 Task: Create List Reports in Board Ad Campaigns to Workspace Information Technology. Create List Research in Board Agile Project Management to Workspace Information Technology. Create List Competitors in Board Diversity and Inclusion Policy Development and Implementation to Workspace Information Technology
Action: Mouse moved to (38, 290)
Screenshot: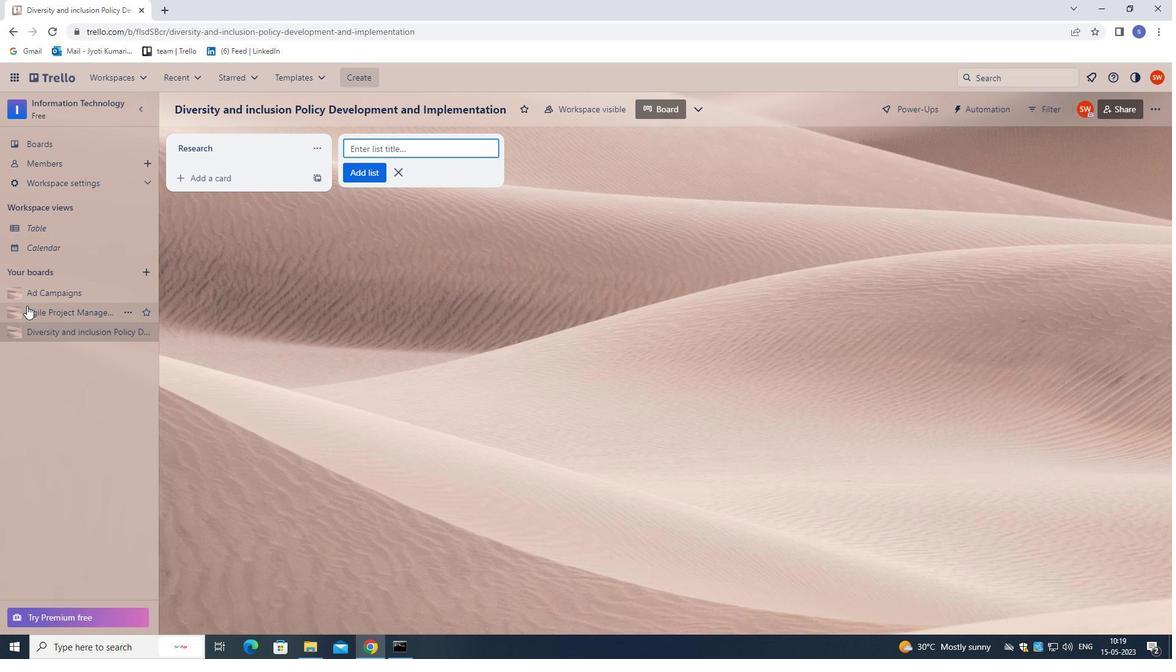 
Action: Mouse pressed left at (38, 290)
Screenshot: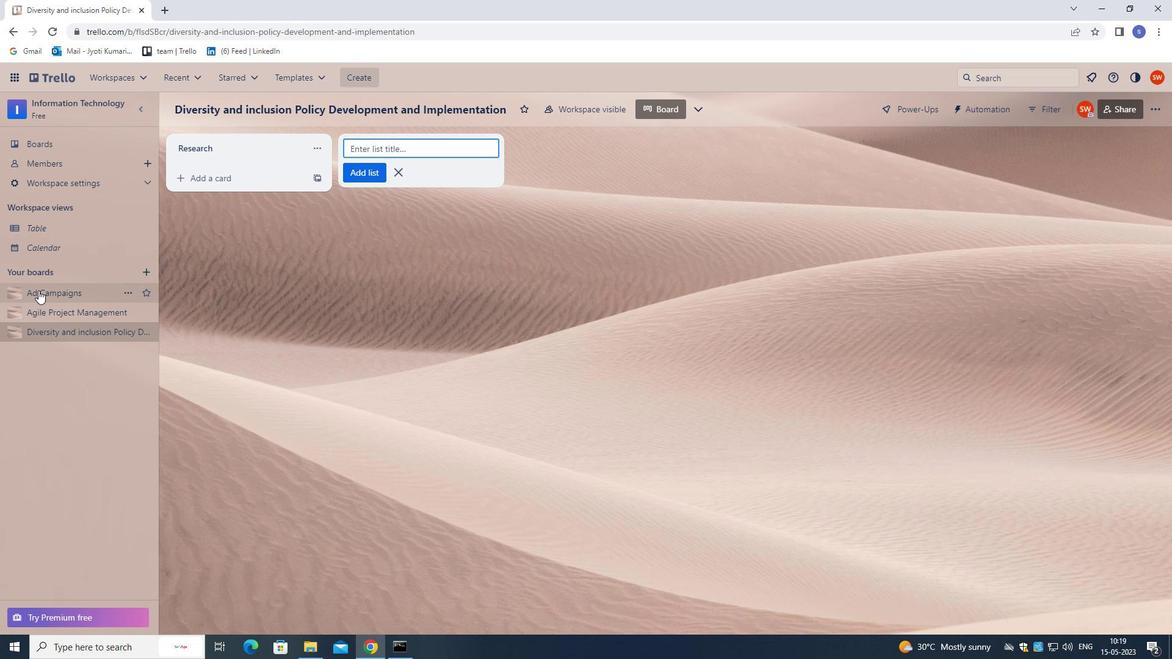 
Action: Mouse moved to (437, 150)
Screenshot: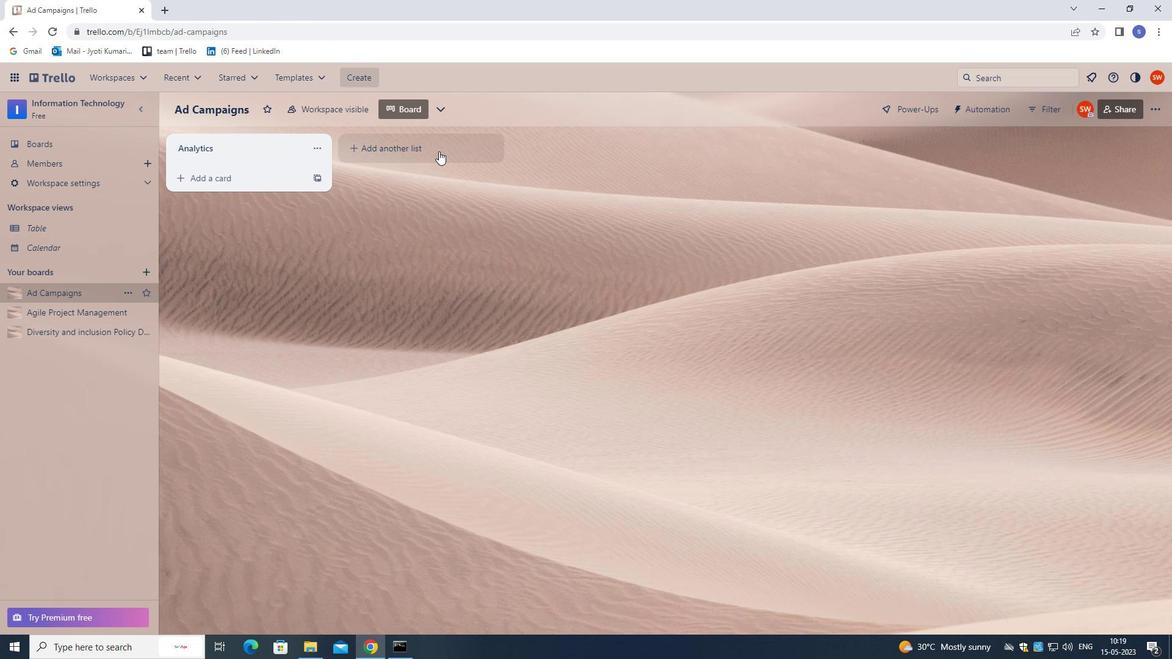 
Action: Mouse pressed left at (437, 150)
Screenshot: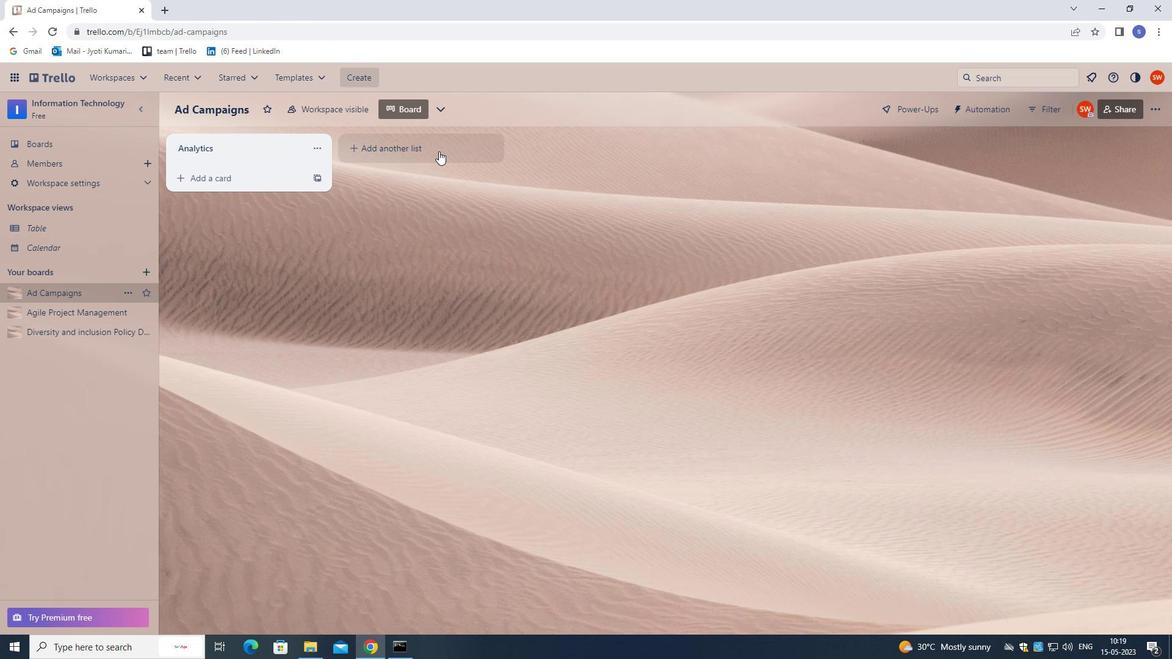 
Action: Mouse moved to (476, 379)
Screenshot: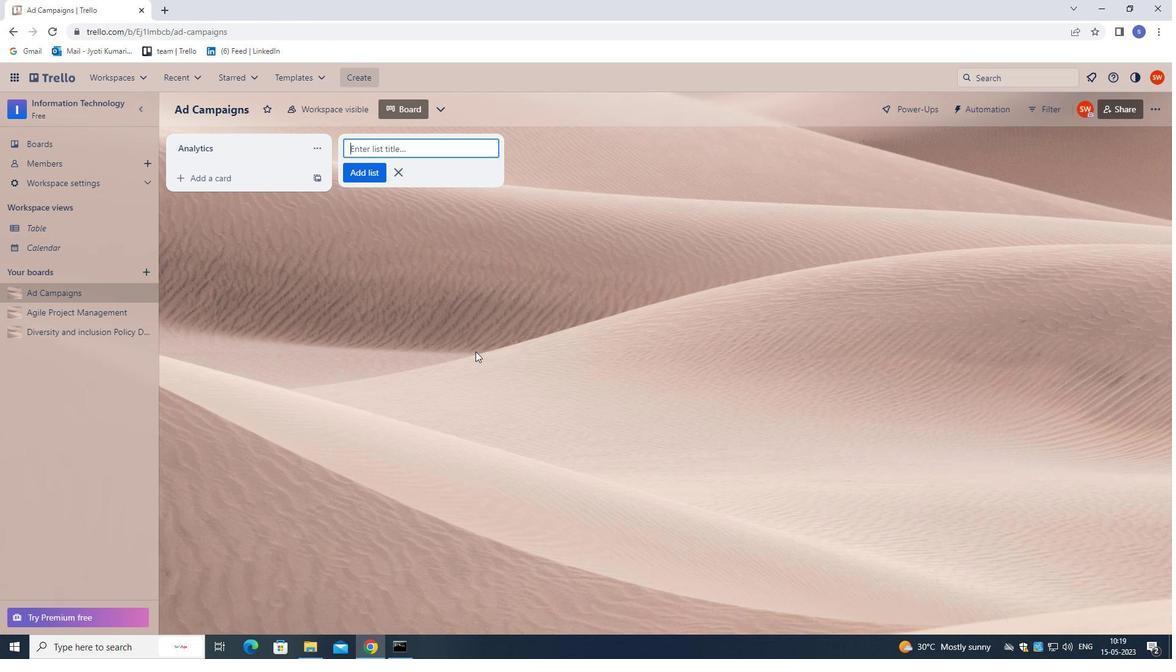 
Action: Key pressed <Key.shift>REPORTS<Key.enter>
Screenshot: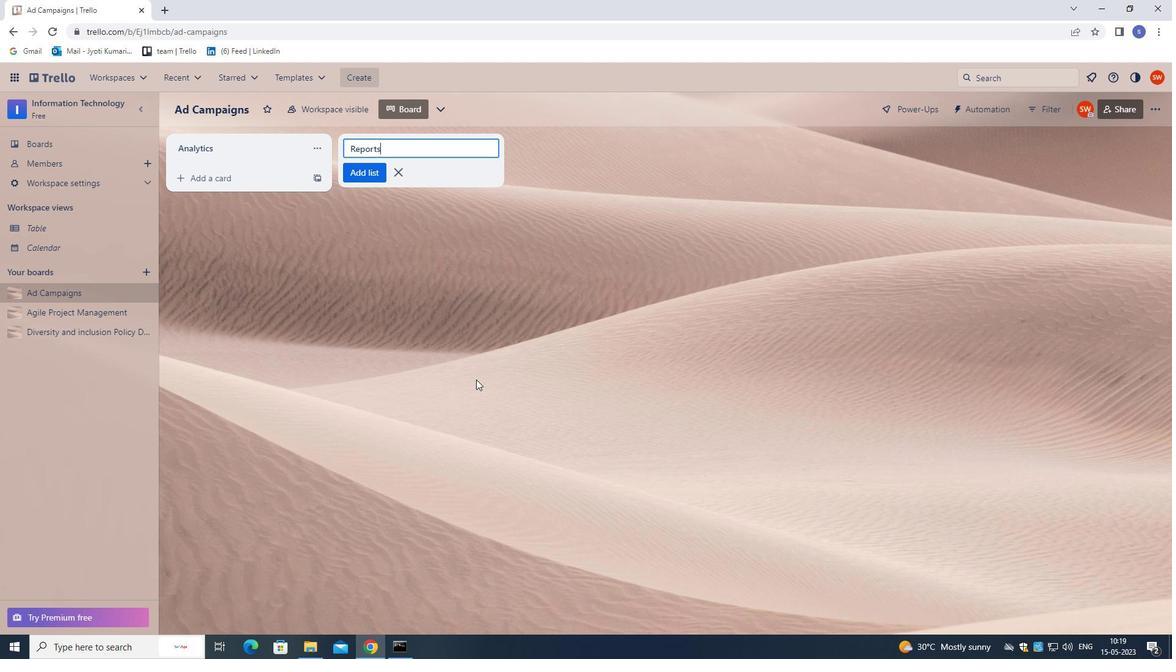
Action: Mouse moved to (51, 315)
Screenshot: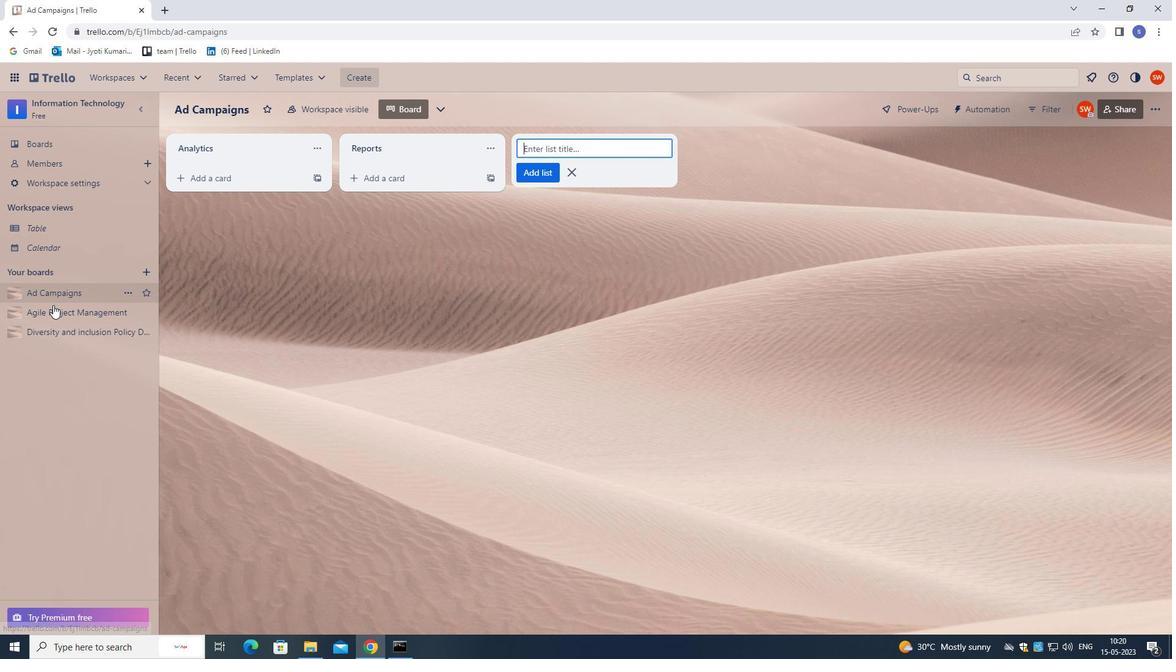 
Action: Mouse pressed left at (51, 315)
Screenshot: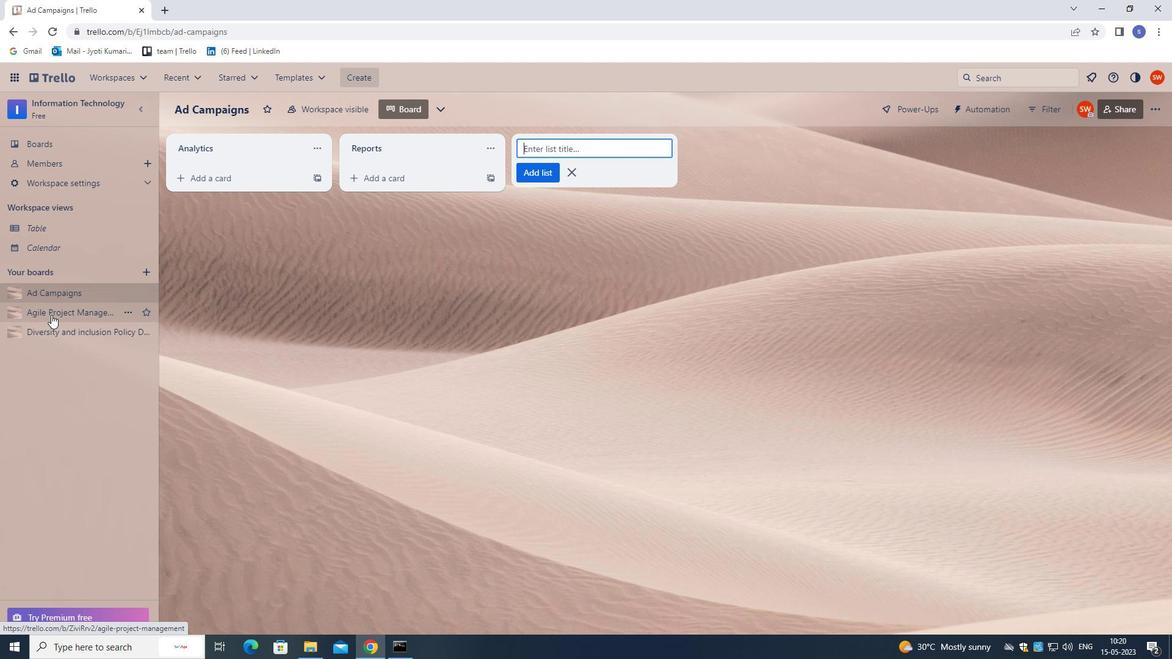 
Action: Mouse moved to (386, 151)
Screenshot: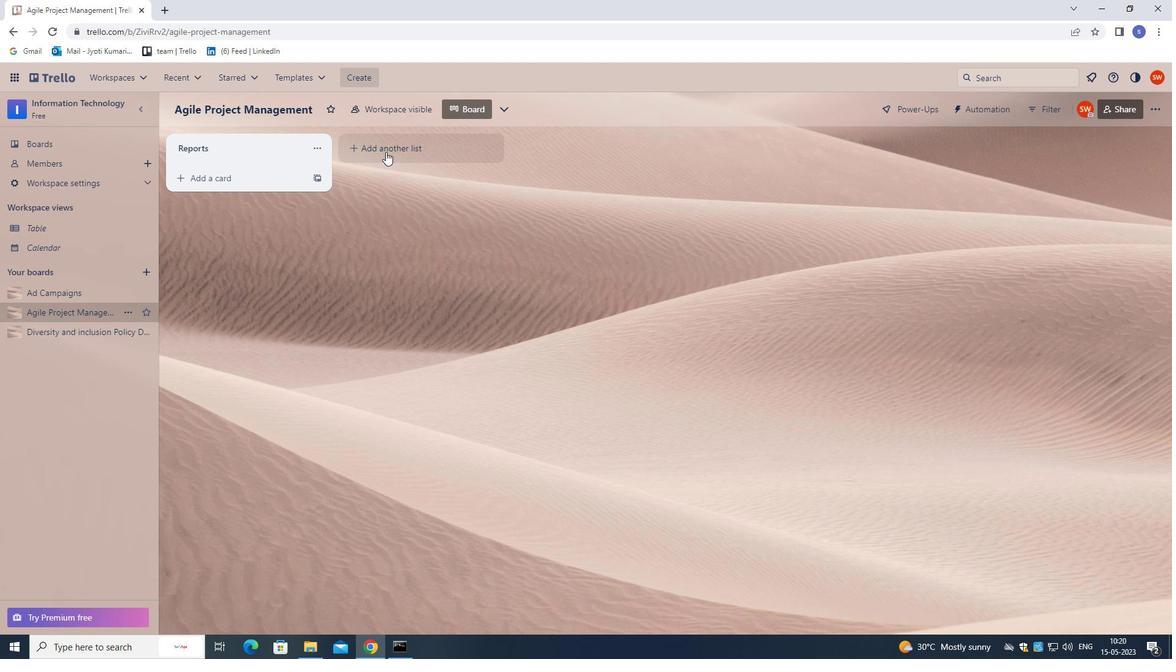 
Action: Mouse pressed left at (386, 151)
Screenshot: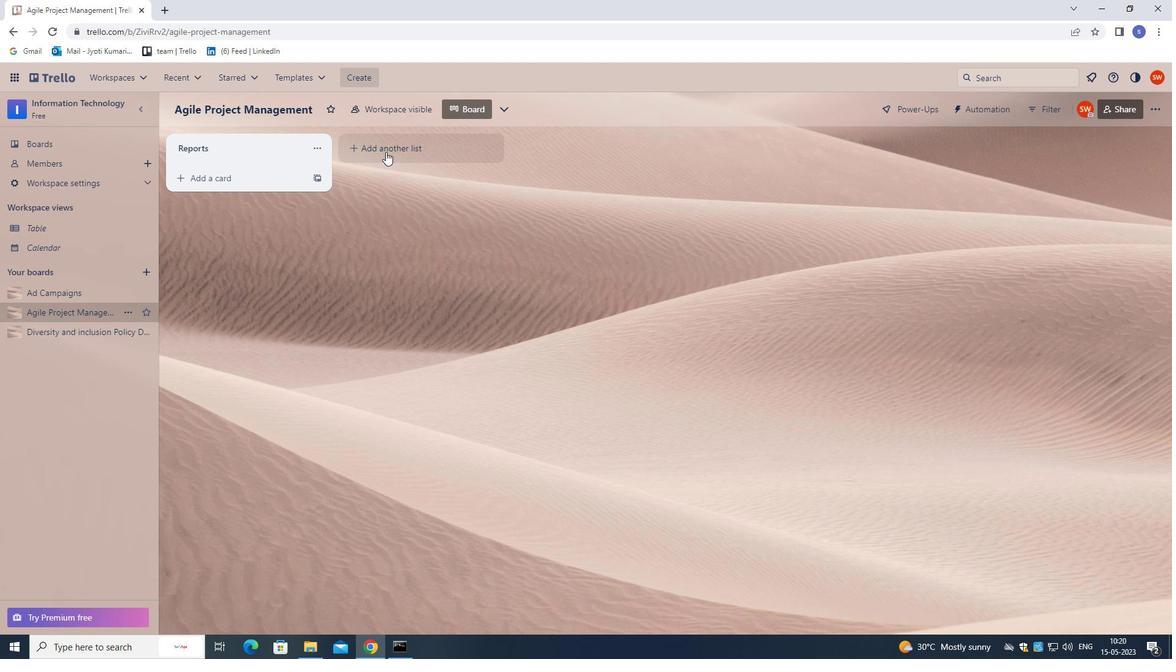 
Action: Mouse moved to (357, 350)
Screenshot: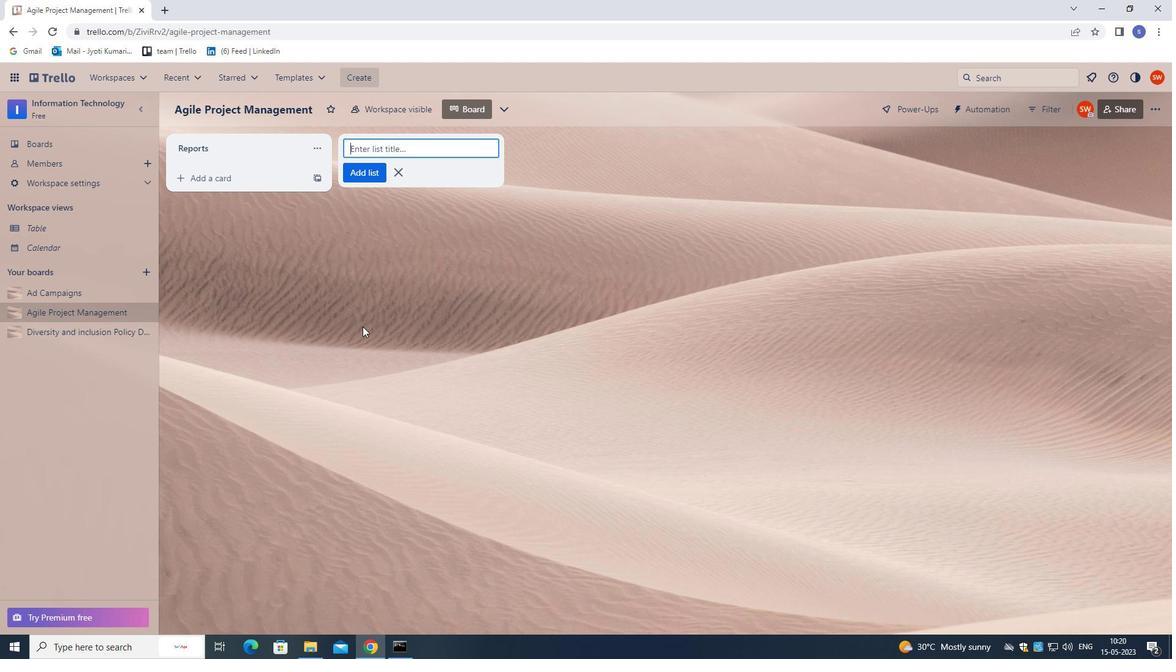 
Action: Key pressed <Key.shift>REA<Key.backspace>SEARCH<Key.enter>
Screenshot: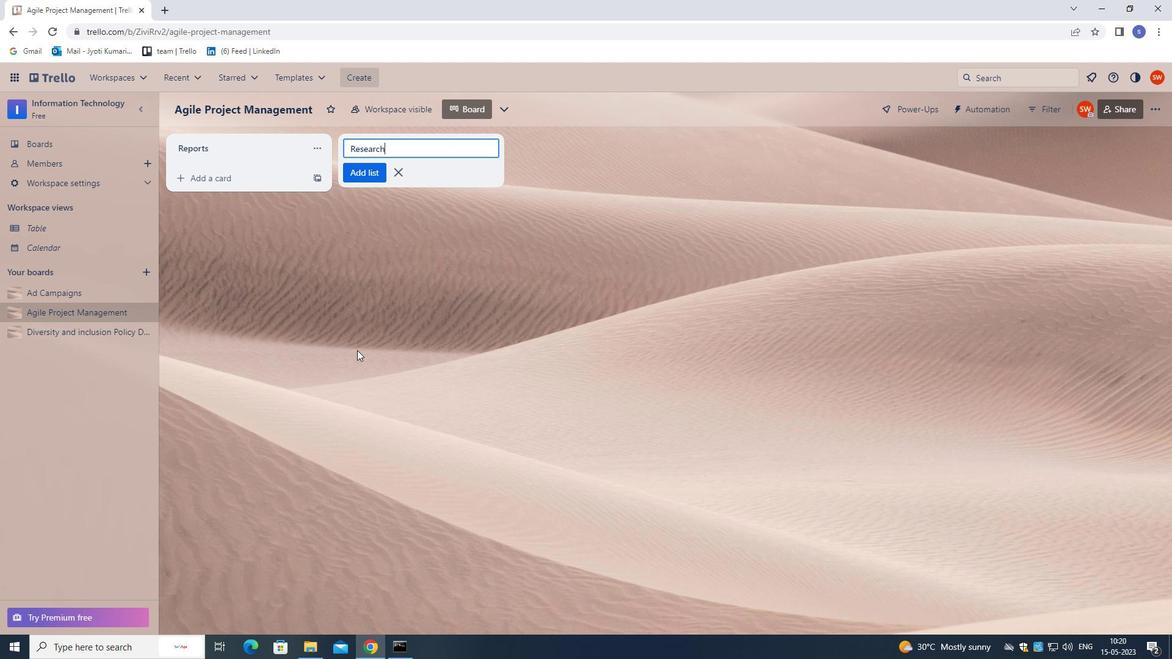 
Action: Mouse moved to (57, 329)
Screenshot: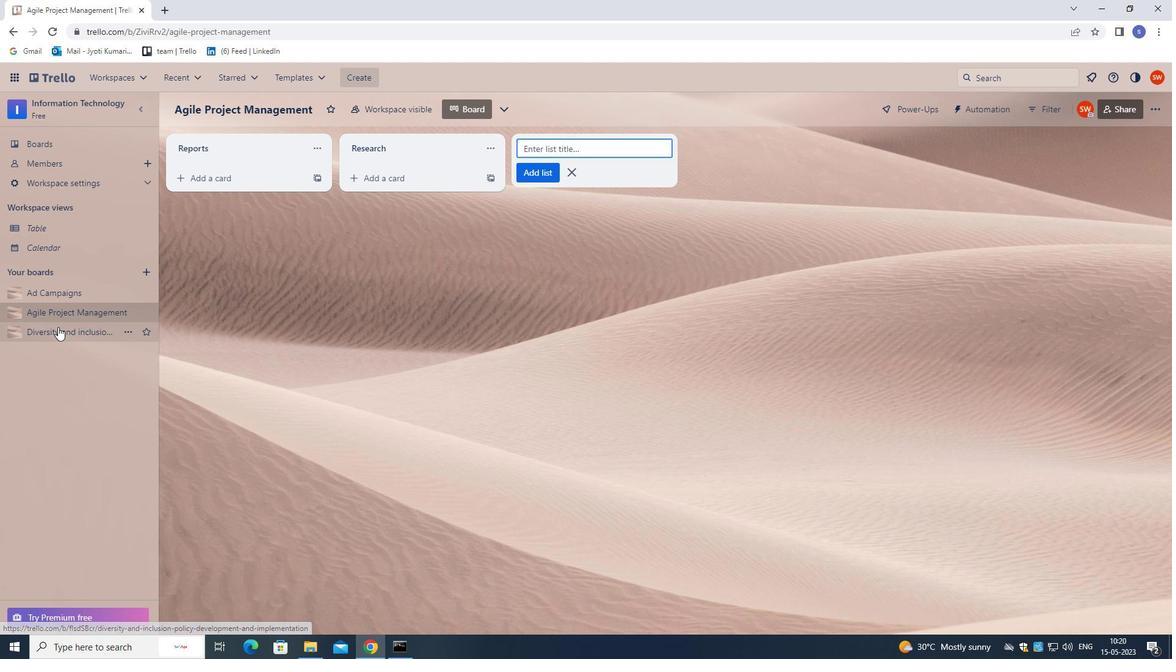
Action: Mouse pressed left at (57, 329)
Screenshot: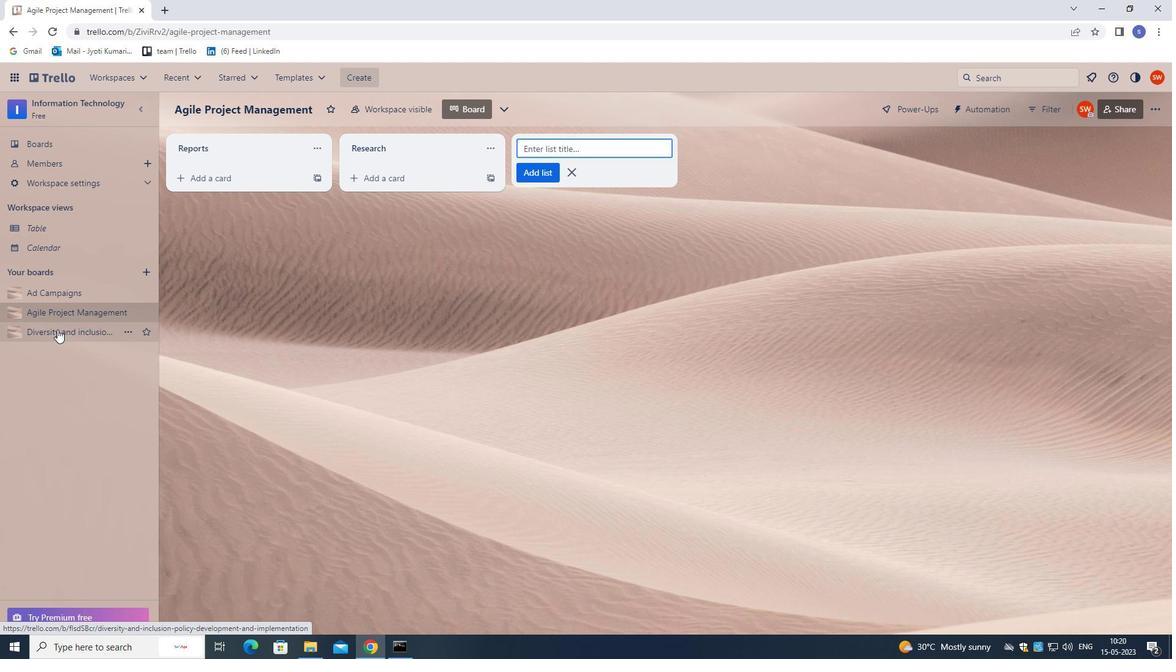 
Action: Mouse moved to (413, 151)
Screenshot: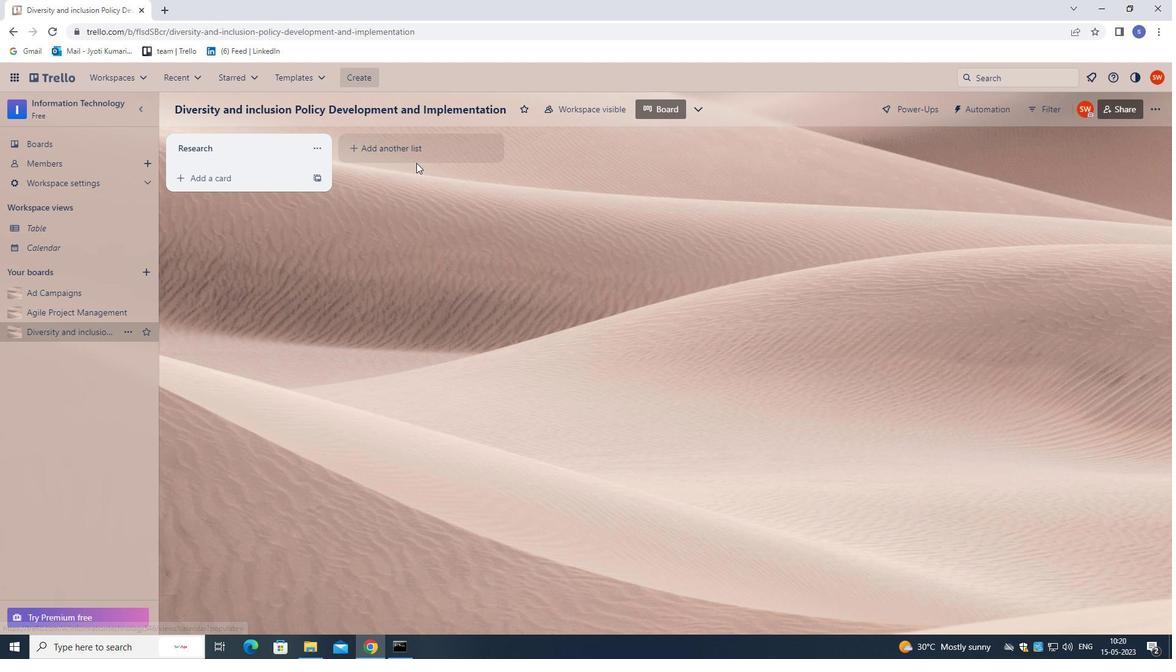 
Action: Mouse pressed left at (413, 151)
Screenshot: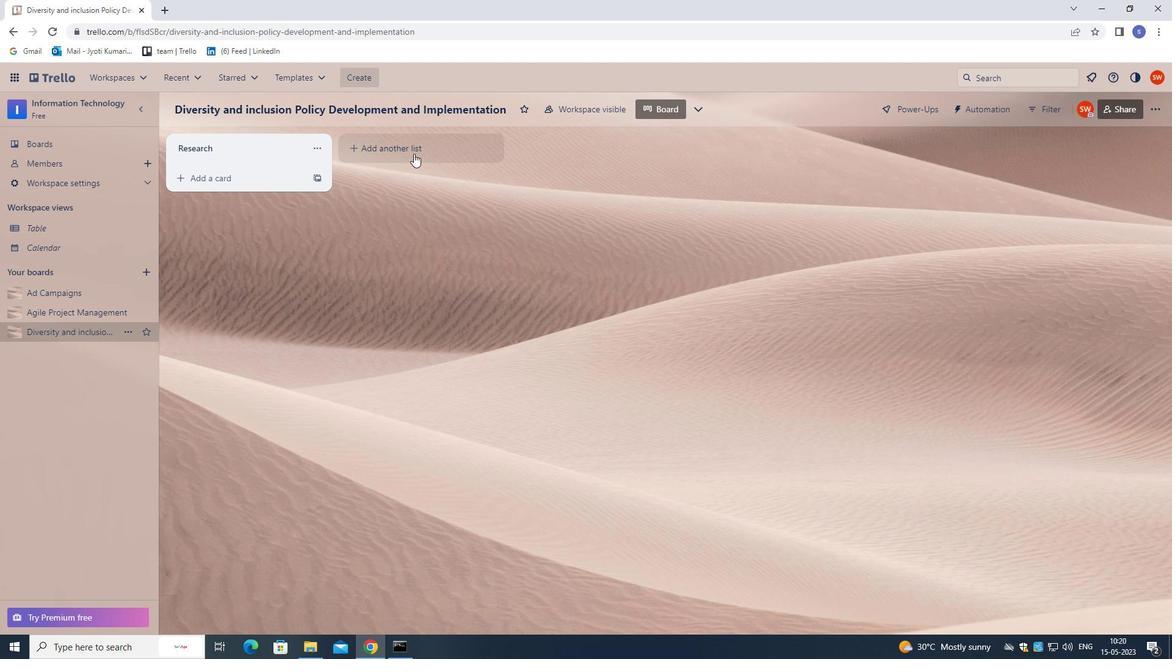 
Action: Mouse moved to (438, 340)
Screenshot: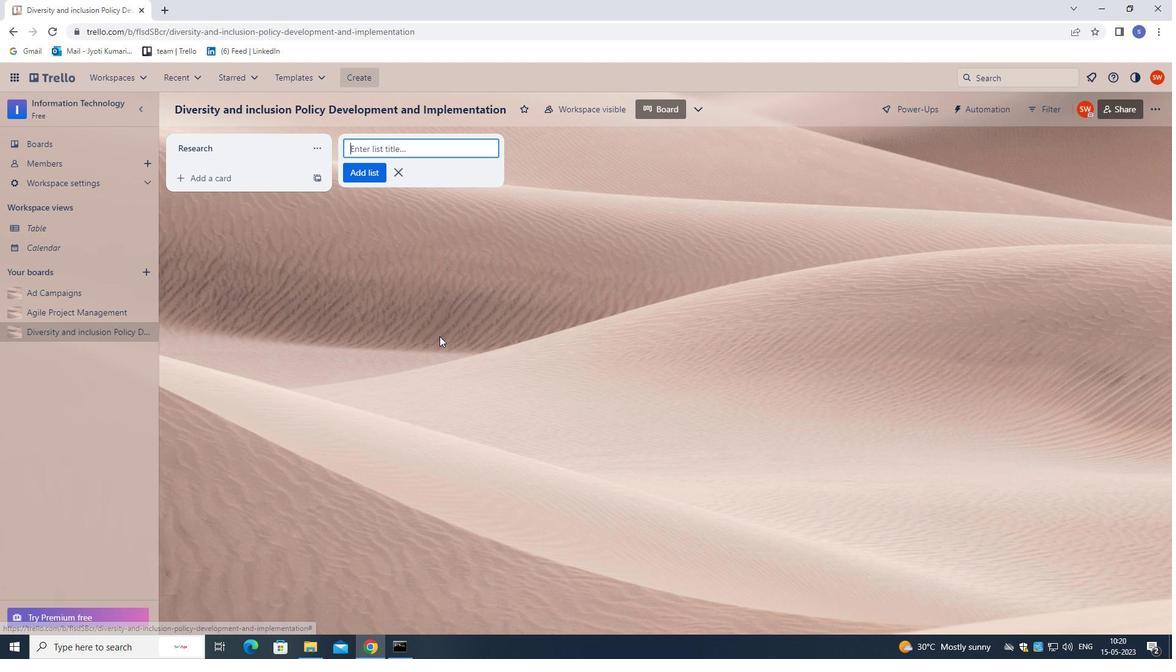
Action: Key pressed <Key.shift>COMPETITORS<Key.enter>
Screenshot: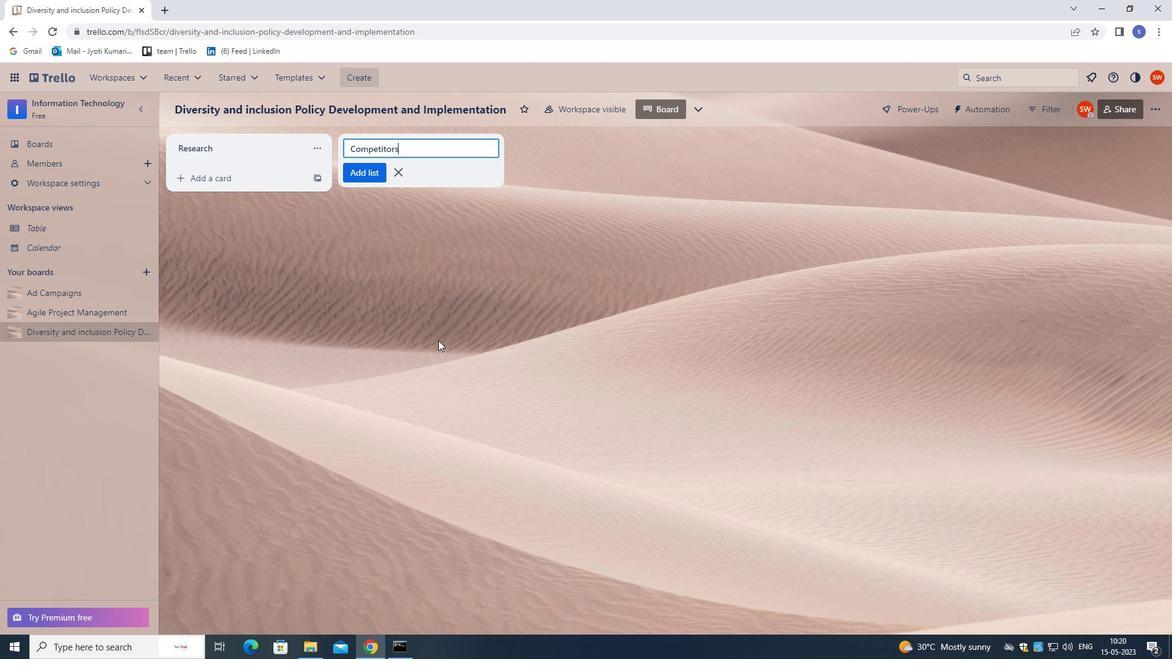 
